 Task: Add the task  Integrate website with customer relationship management (CRM) systems to the section Code Rush in the project AgileMission and add a Due Date to the respective task as 2024/03/08
Action: Mouse moved to (488, 460)
Screenshot: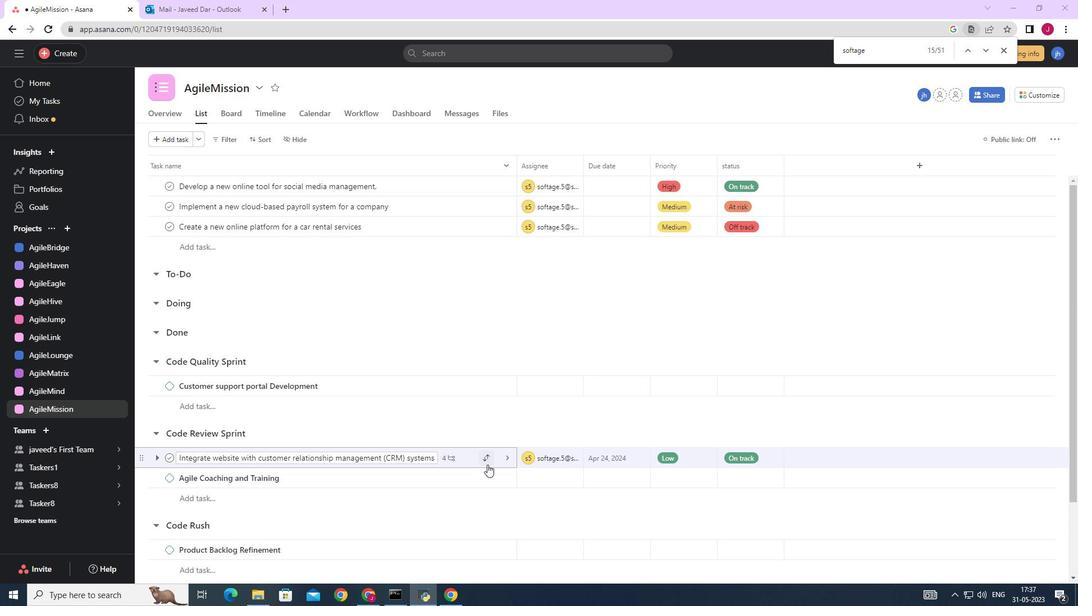 
Action: Mouse pressed left at (488, 460)
Screenshot: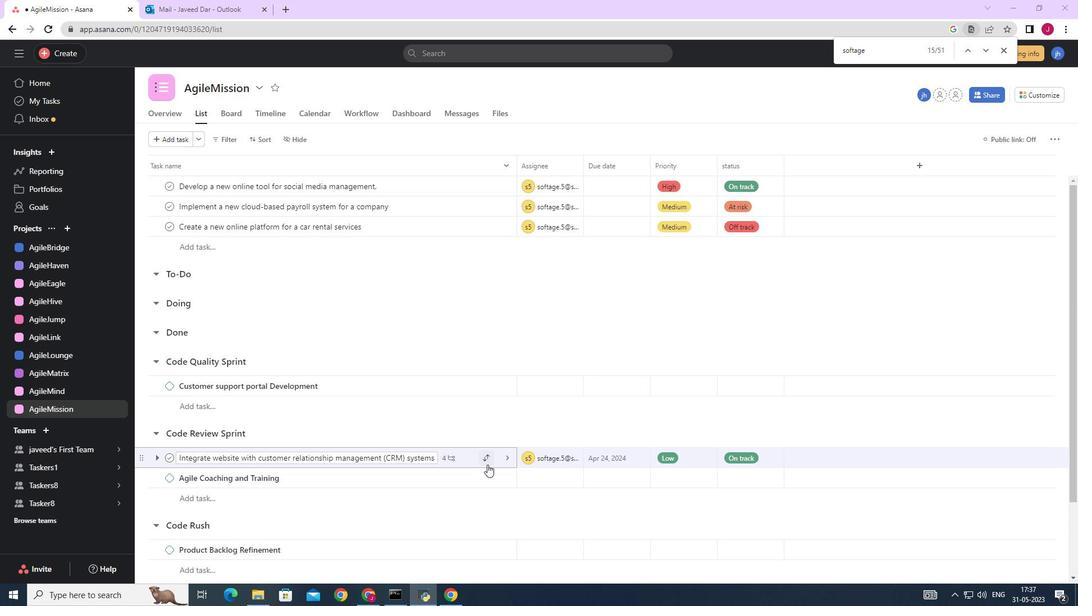 
Action: Mouse moved to (425, 419)
Screenshot: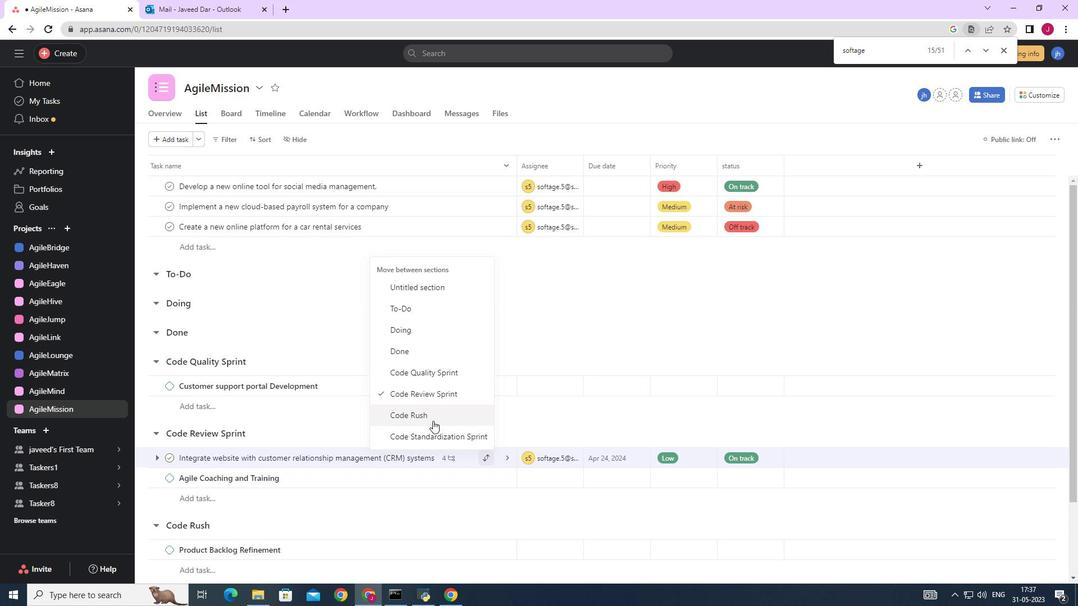 
Action: Mouse pressed left at (425, 419)
Screenshot: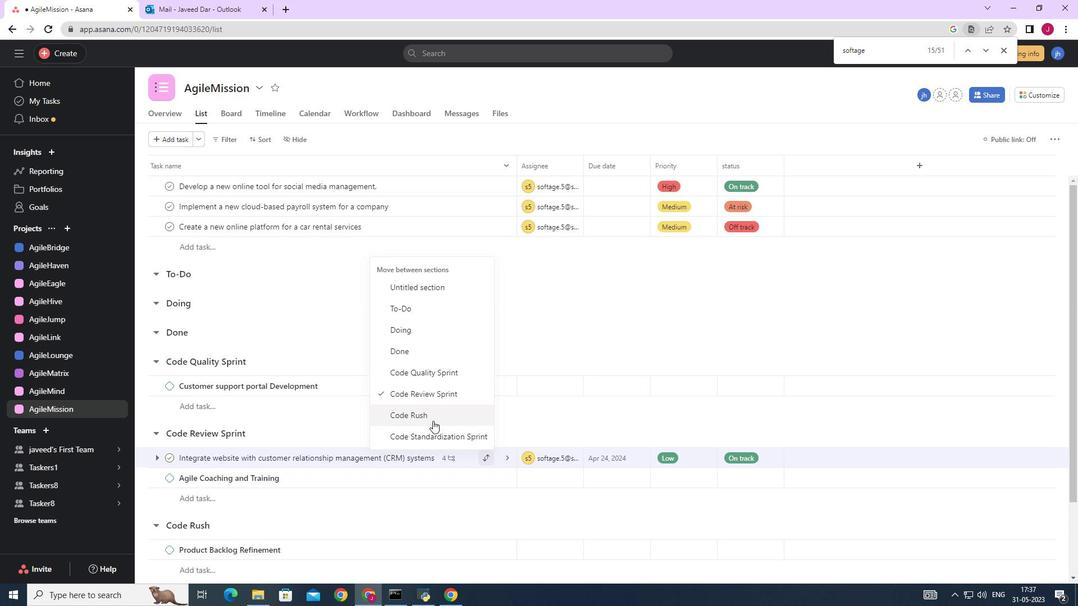 
Action: Mouse moved to (643, 531)
Screenshot: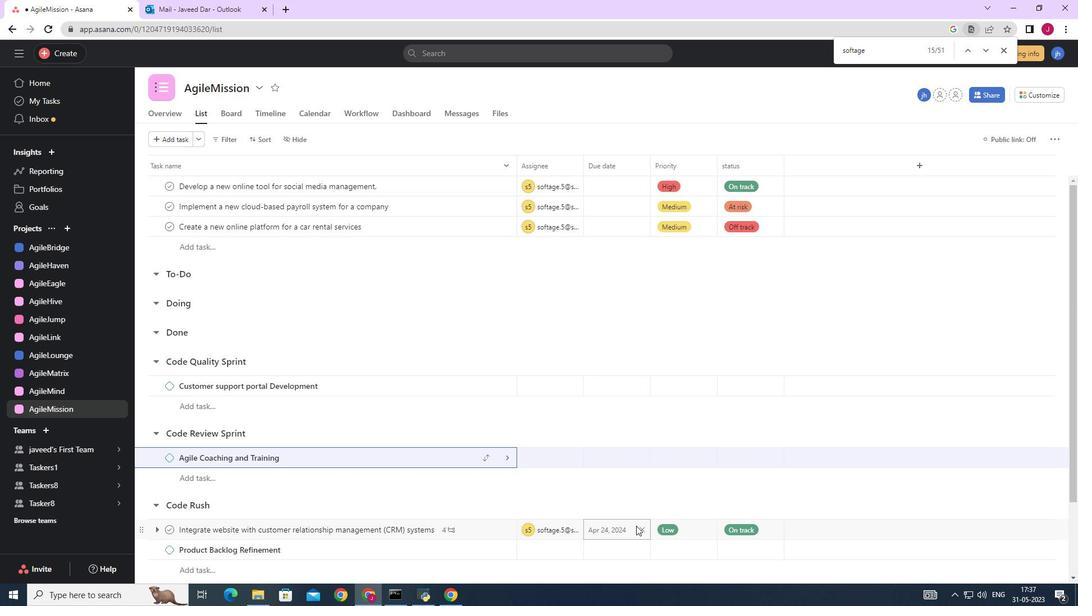 
Action: Mouse pressed left at (643, 531)
Screenshot: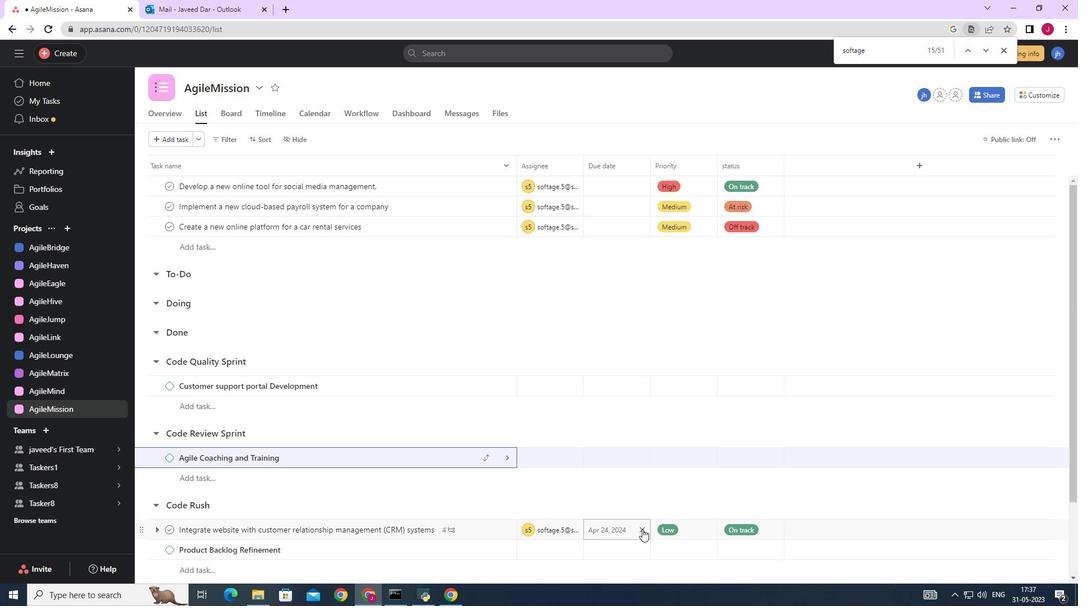 
Action: Mouse moved to (626, 527)
Screenshot: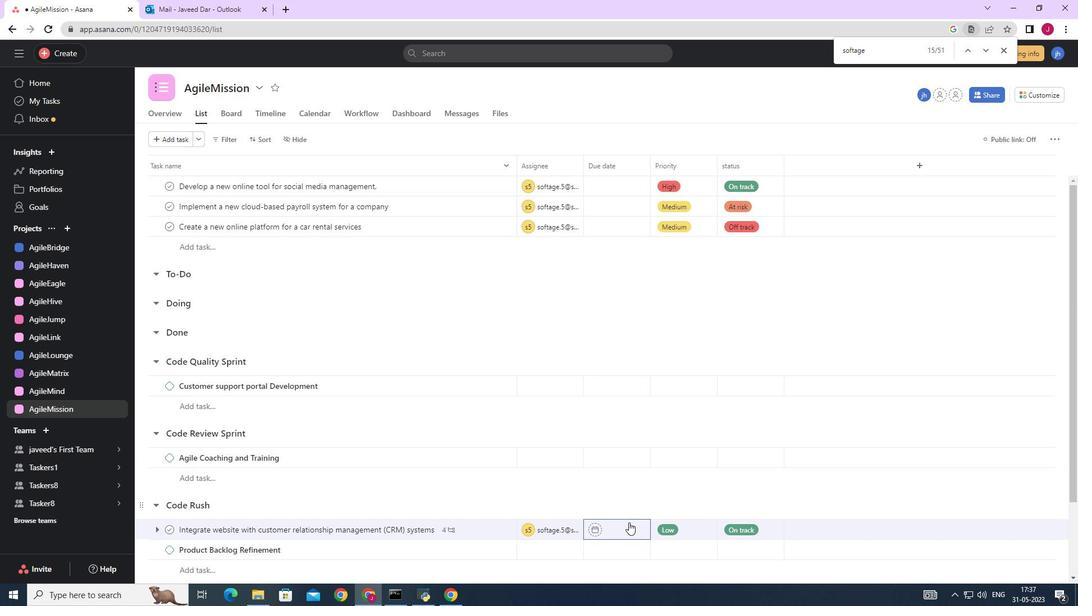 
Action: Mouse pressed left at (626, 527)
Screenshot: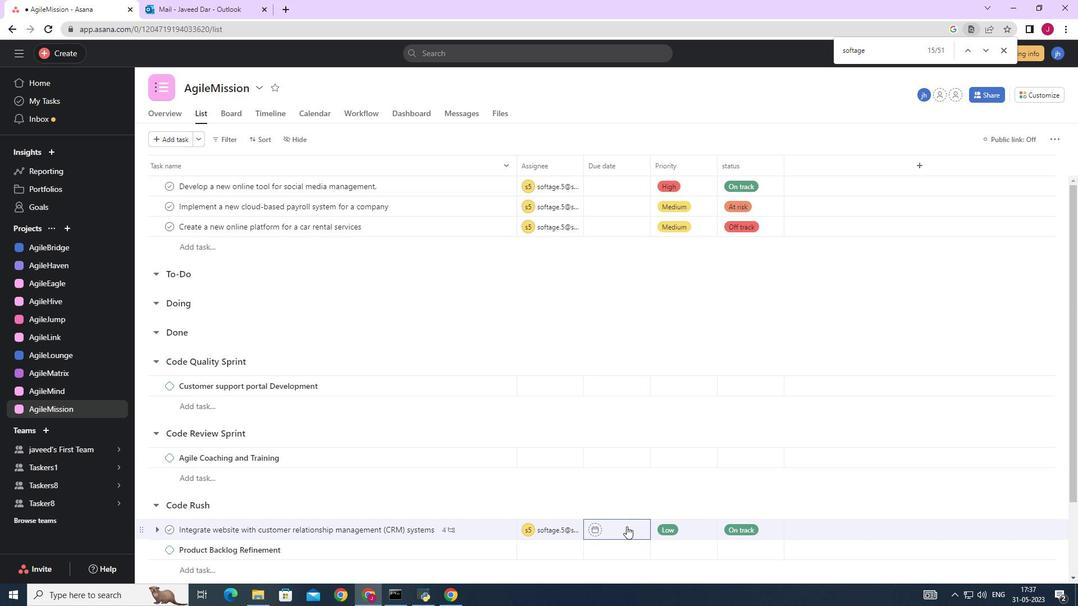 
Action: Mouse moved to (734, 352)
Screenshot: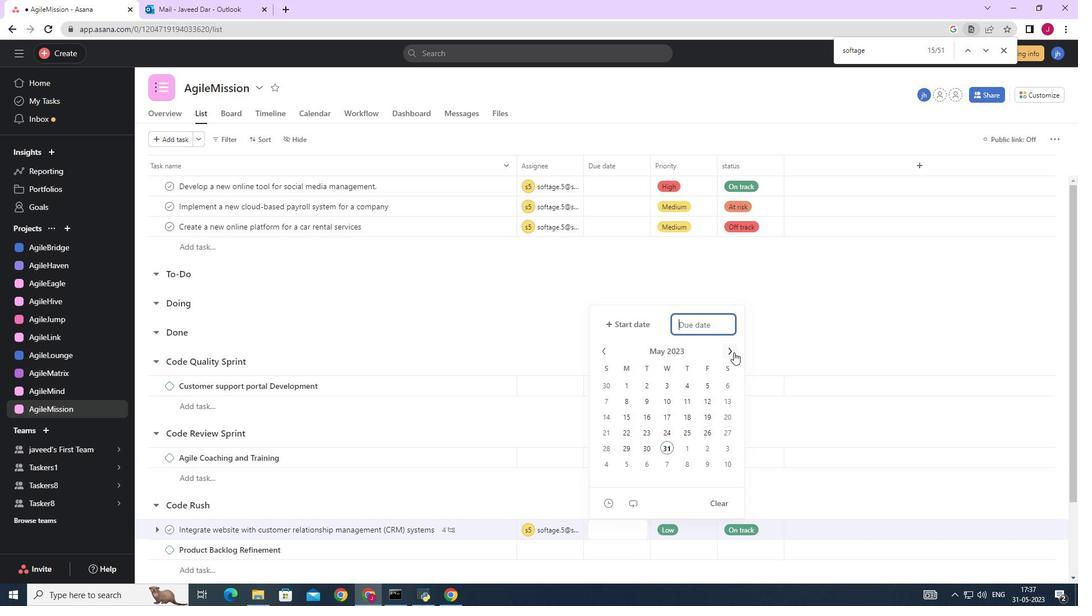 
Action: Mouse pressed left at (734, 352)
Screenshot: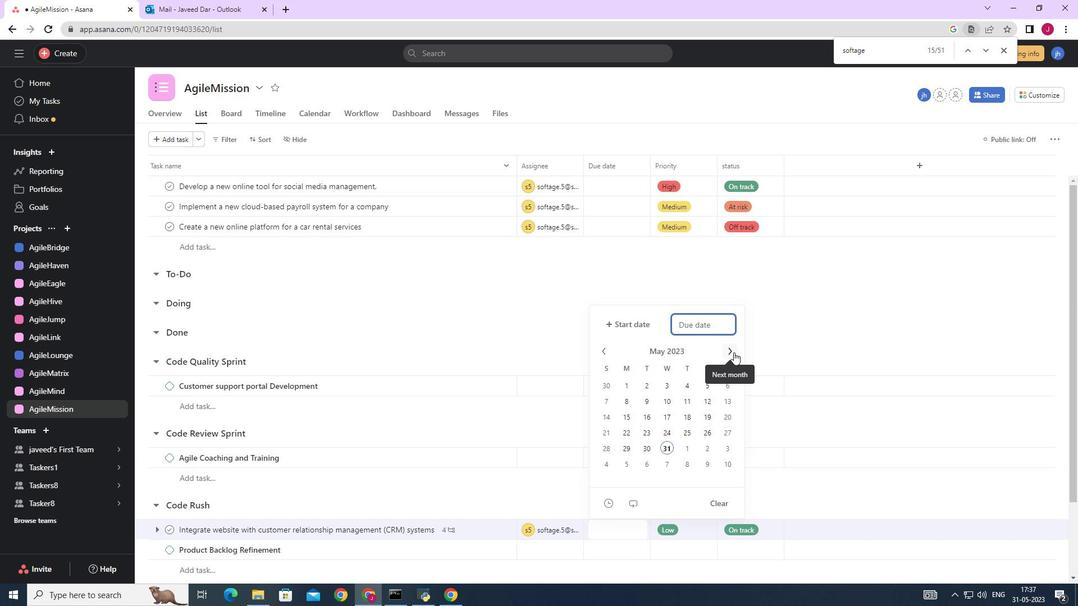 
Action: Mouse moved to (733, 352)
Screenshot: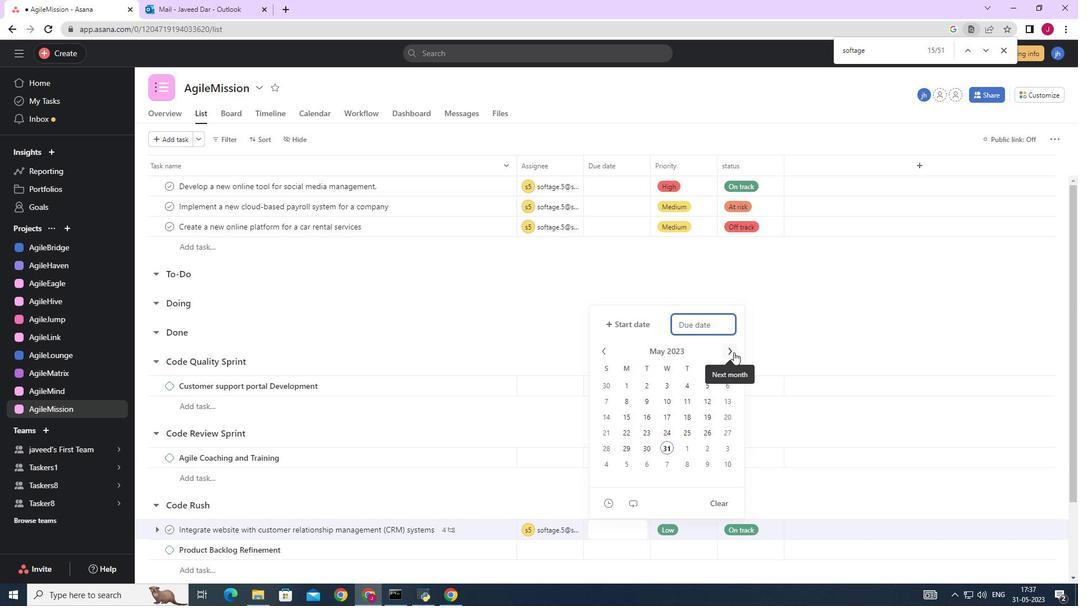 
Action: Mouse pressed left at (733, 352)
Screenshot: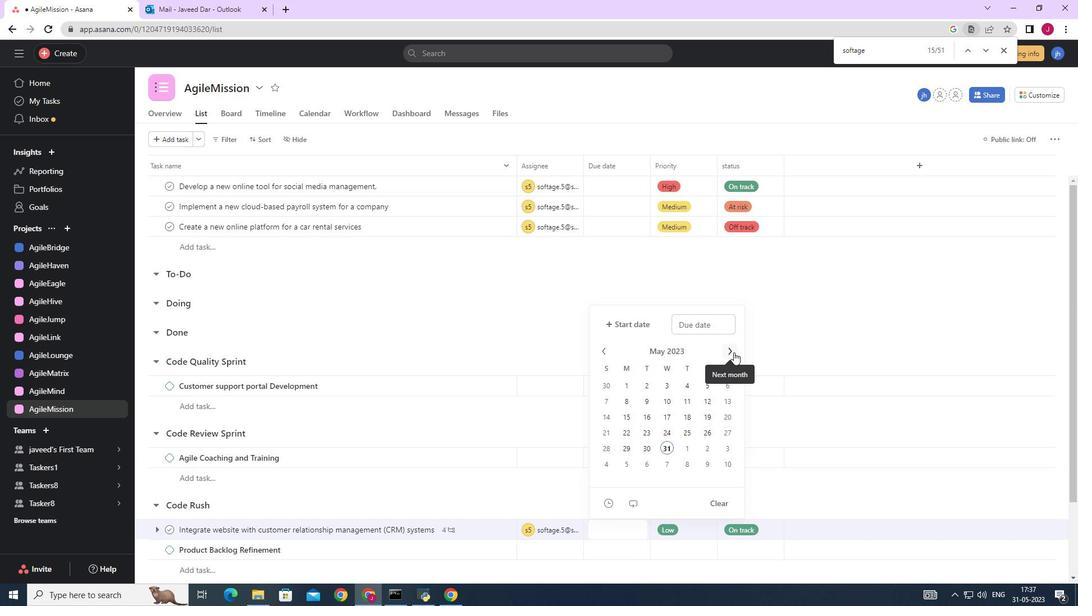 
Action: Mouse pressed left at (733, 352)
Screenshot: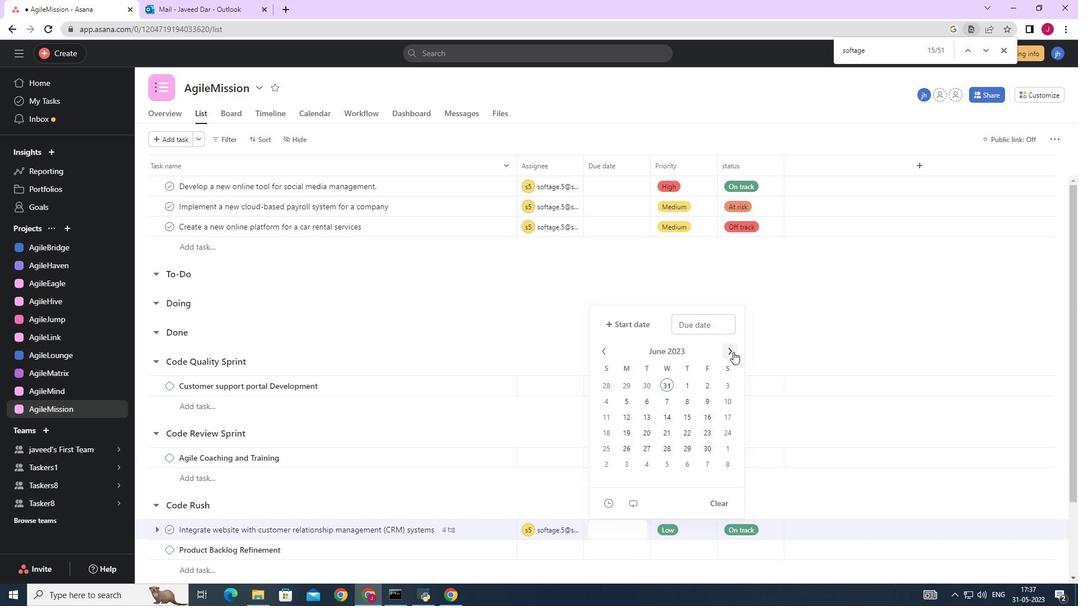 
Action: Mouse pressed left at (733, 352)
Screenshot: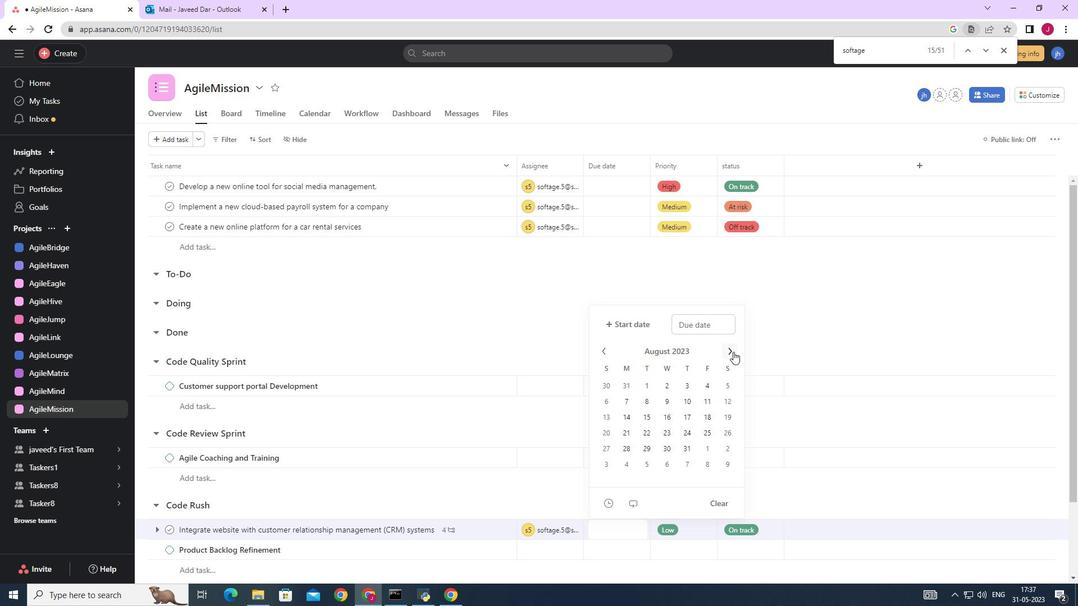 
Action: Mouse pressed left at (733, 352)
Screenshot: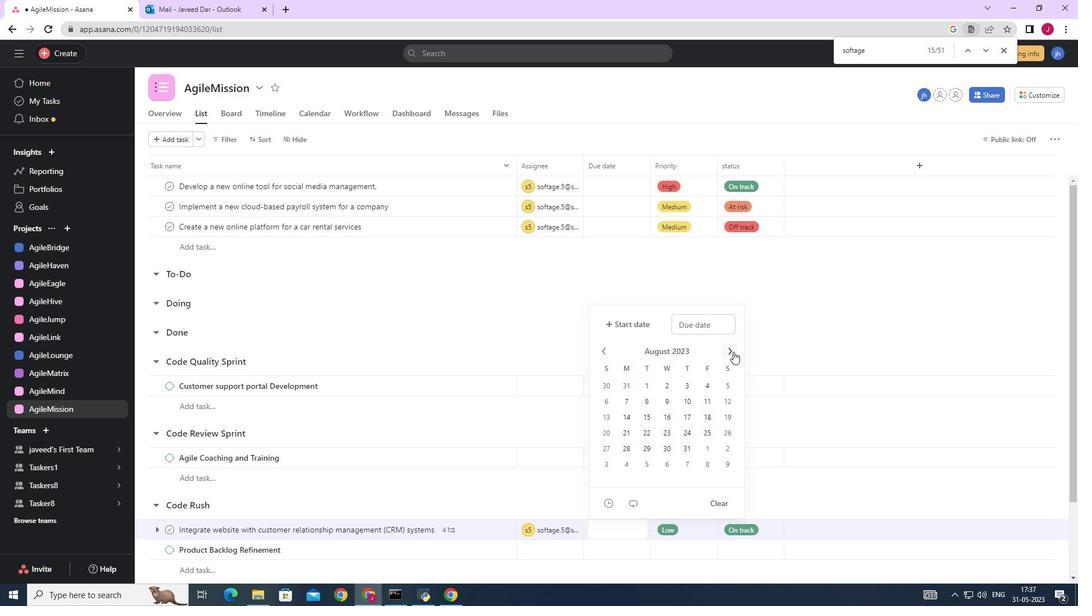 
Action: Mouse pressed left at (733, 352)
Screenshot: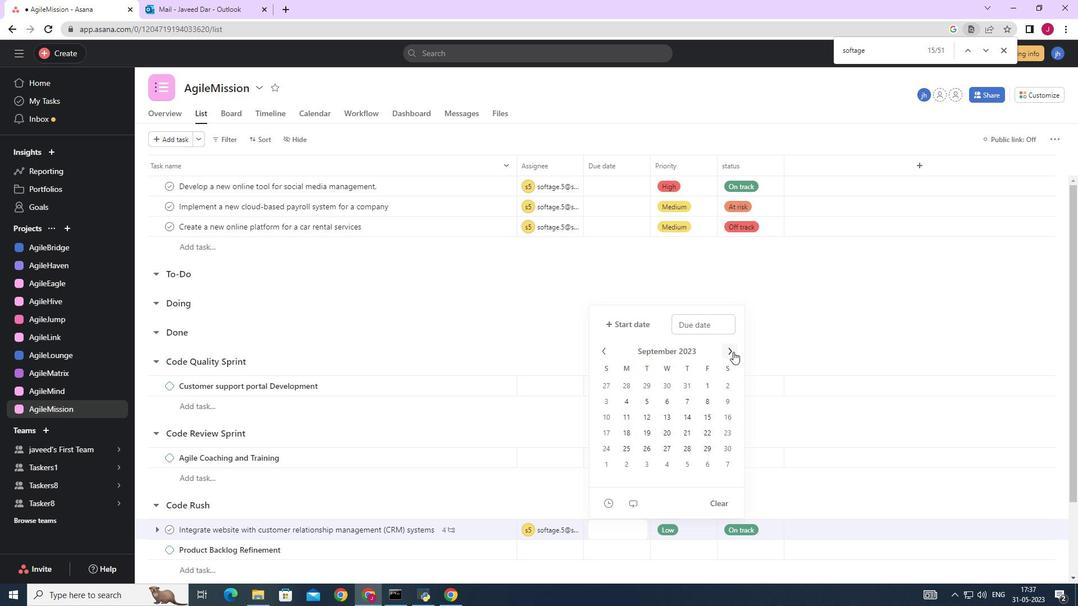 
Action: Mouse pressed left at (733, 352)
Screenshot: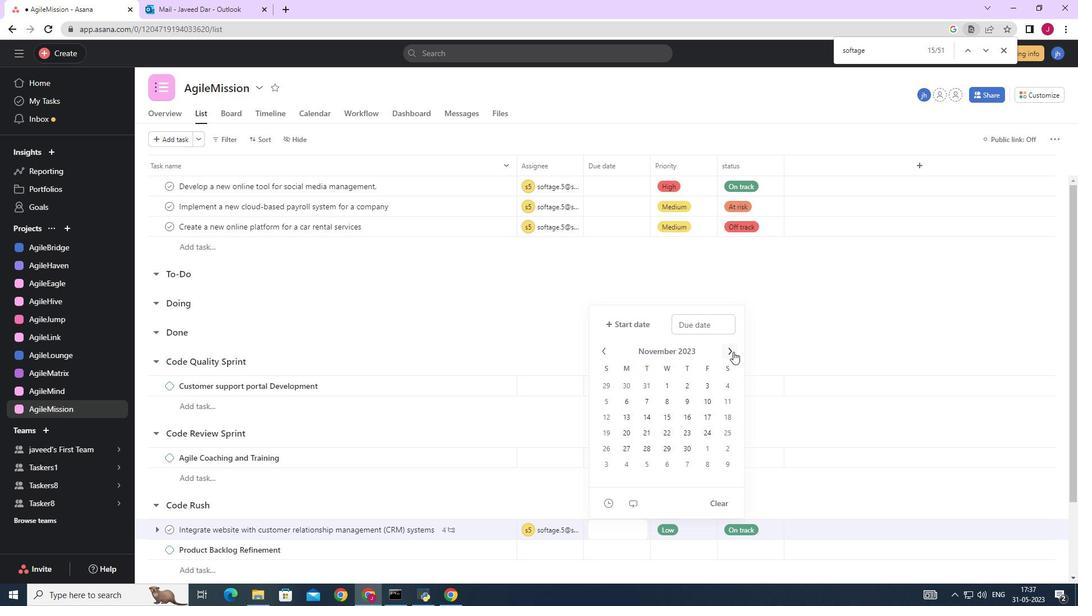 
Action: Mouse pressed left at (733, 352)
Screenshot: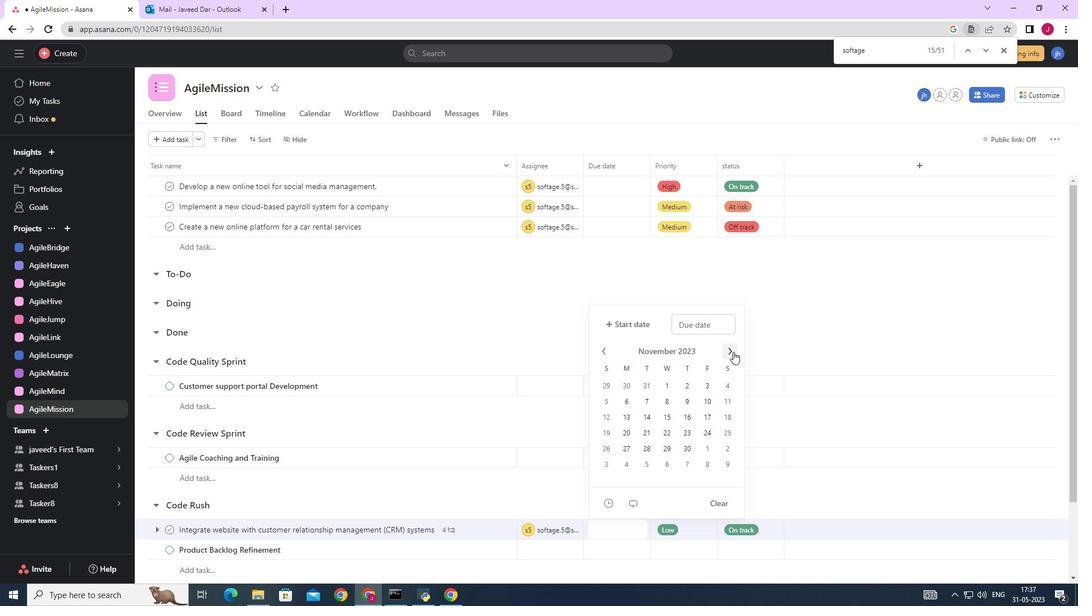 
Action: Mouse pressed left at (733, 352)
Screenshot: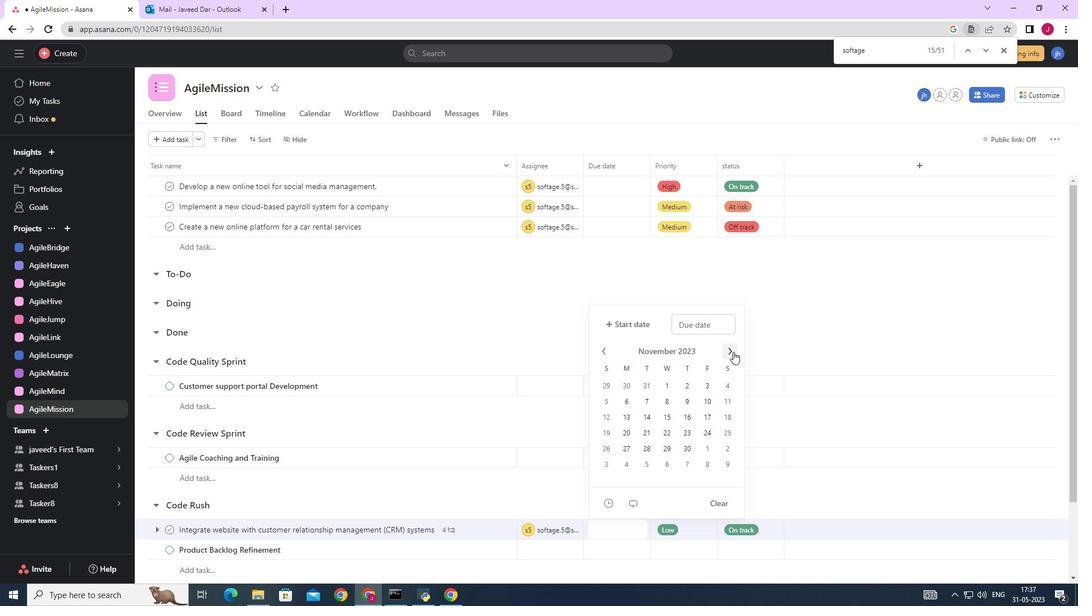 
Action: Mouse pressed left at (733, 352)
Screenshot: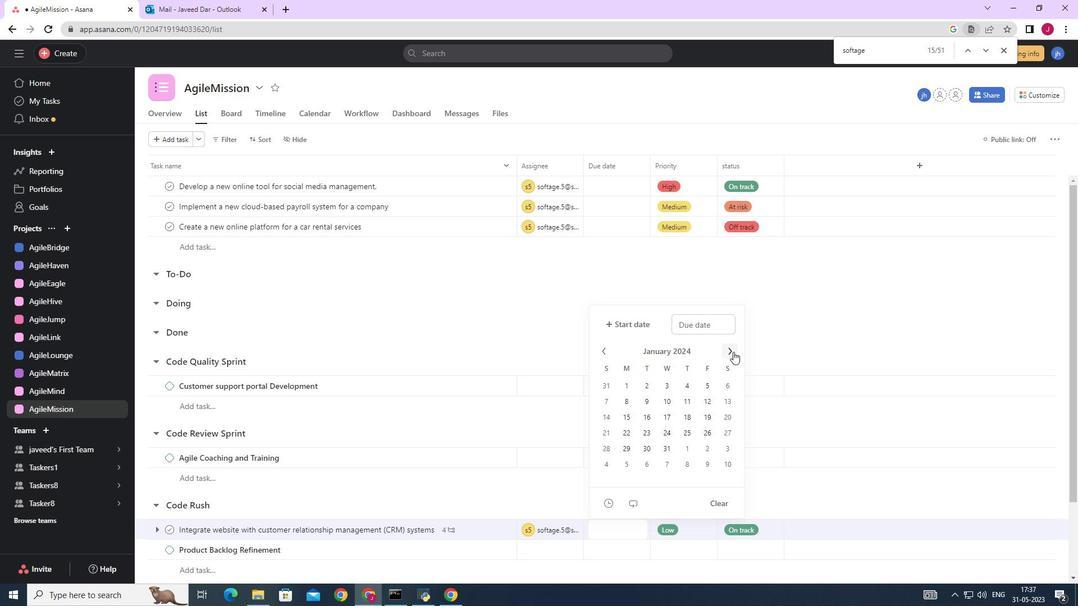 
Action: Mouse moved to (710, 398)
Screenshot: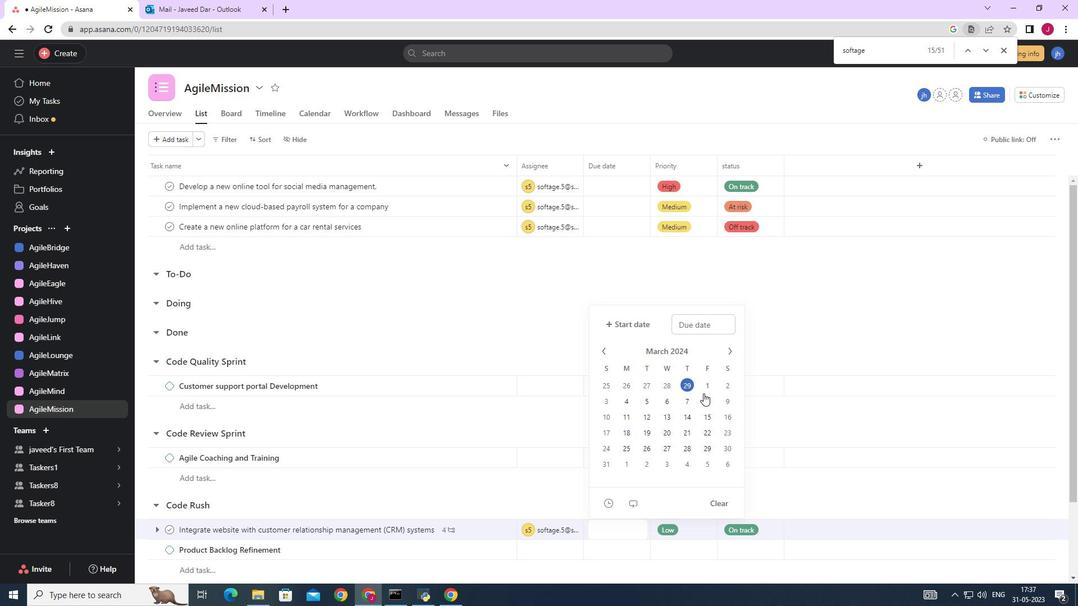 
Action: Mouse pressed left at (710, 398)
Screenshot: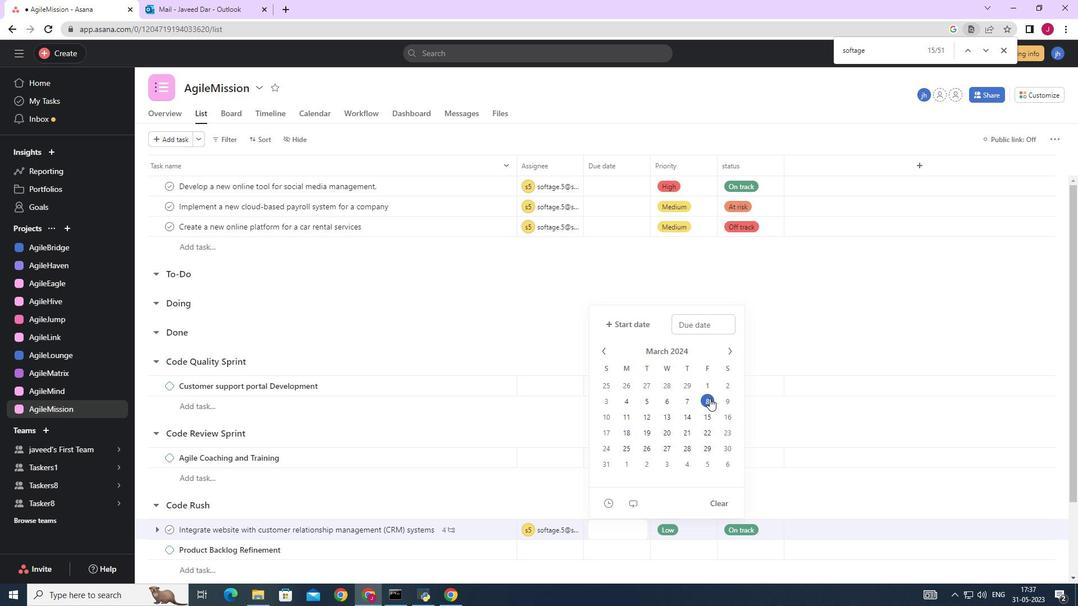 
Action: Mouse moved to (843, 303)
Screenshot: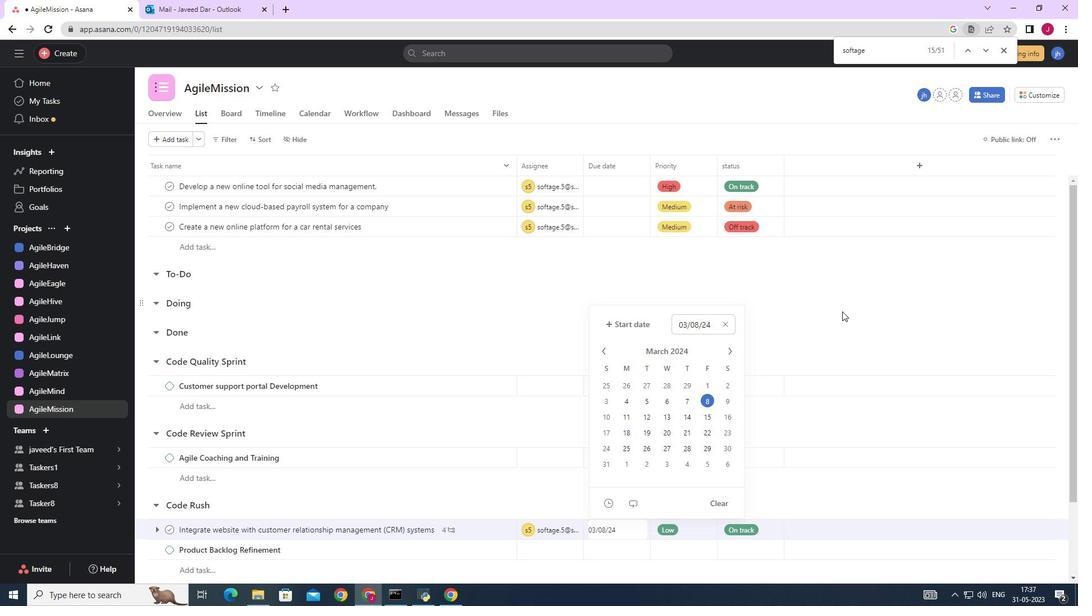 
Action: Mouse pressed left at (843, 303)
Screenshot: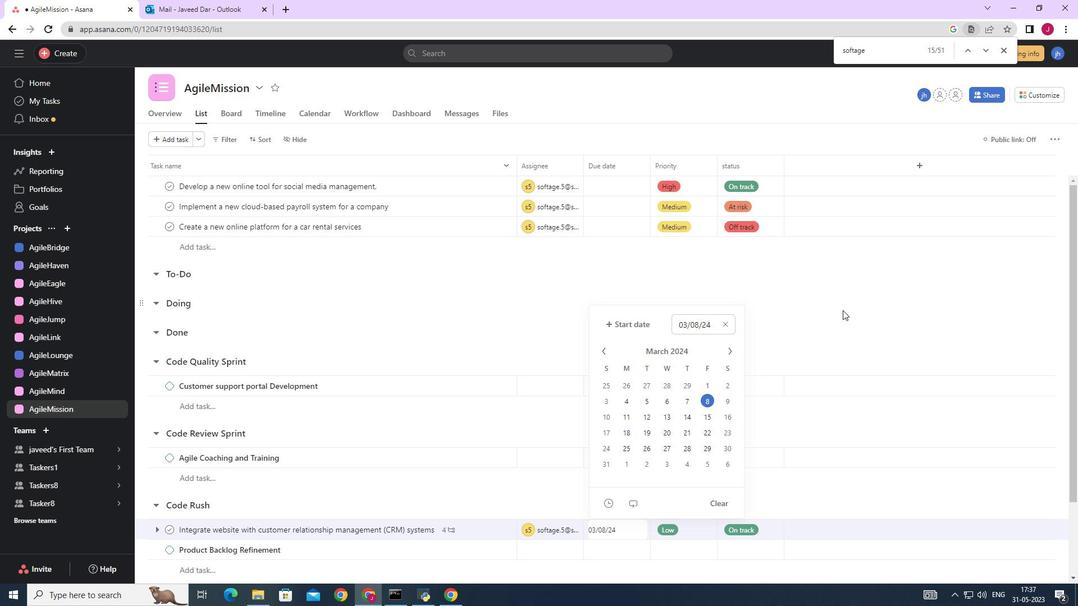 
Action: Mouse moved to (843, 303)
Screenshot: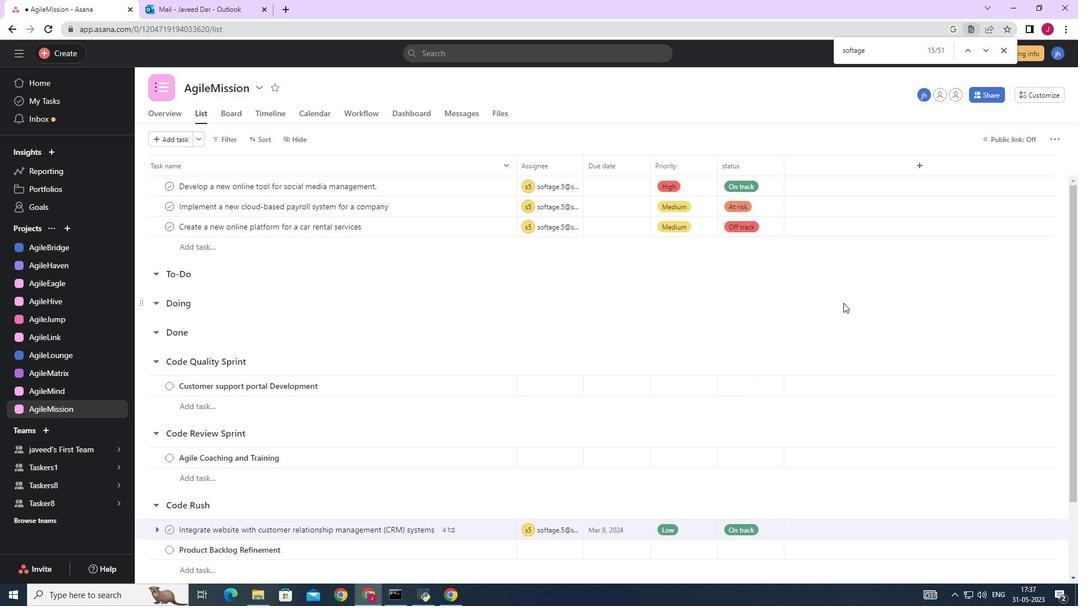 
